 Task: Add the action, sort the to do list when every Thursday by age in ascending order.
Action: Mouse moved to (272, 148)
Screenshot: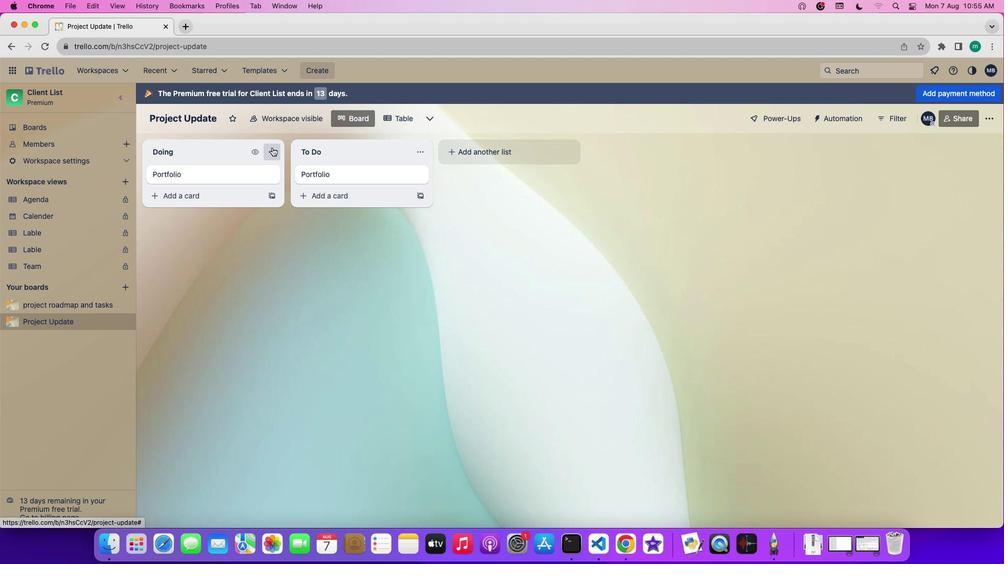 
Action: Mouse pressed left at (272, 148)
Screenshot: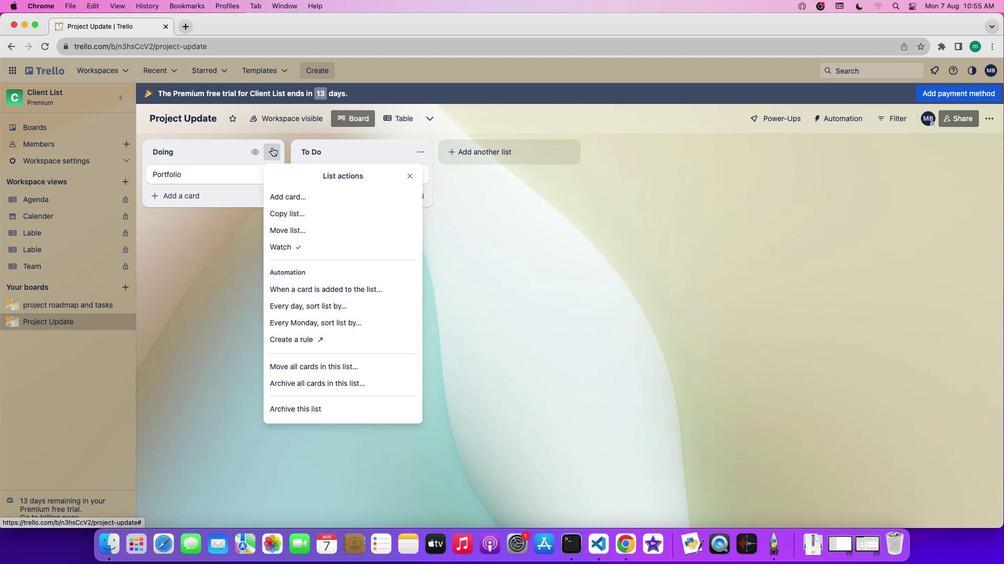 
Action: Mouse moved to (325, 317)
Screenshot: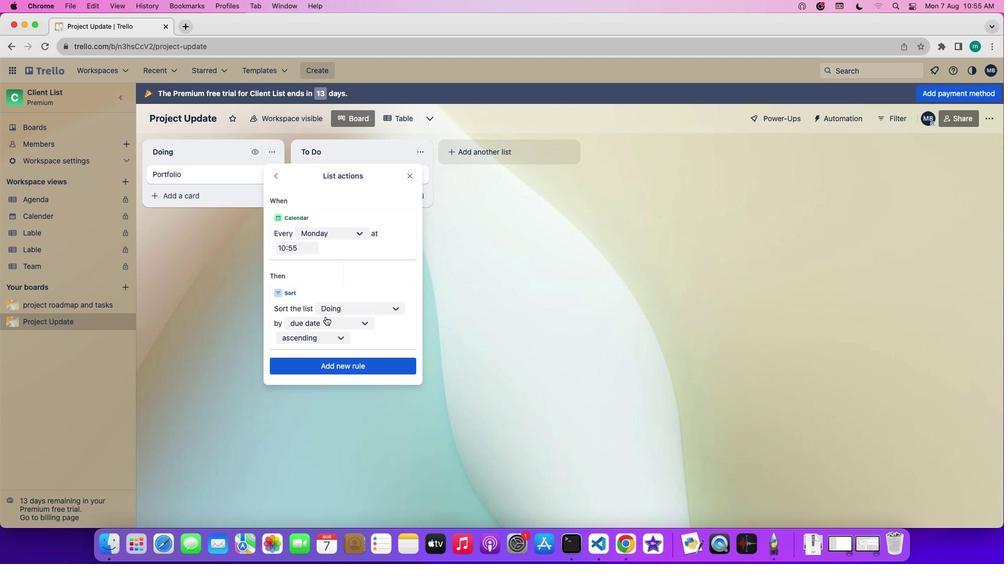 
Action: Mouse pressed left at (325, 317)
Screenshot: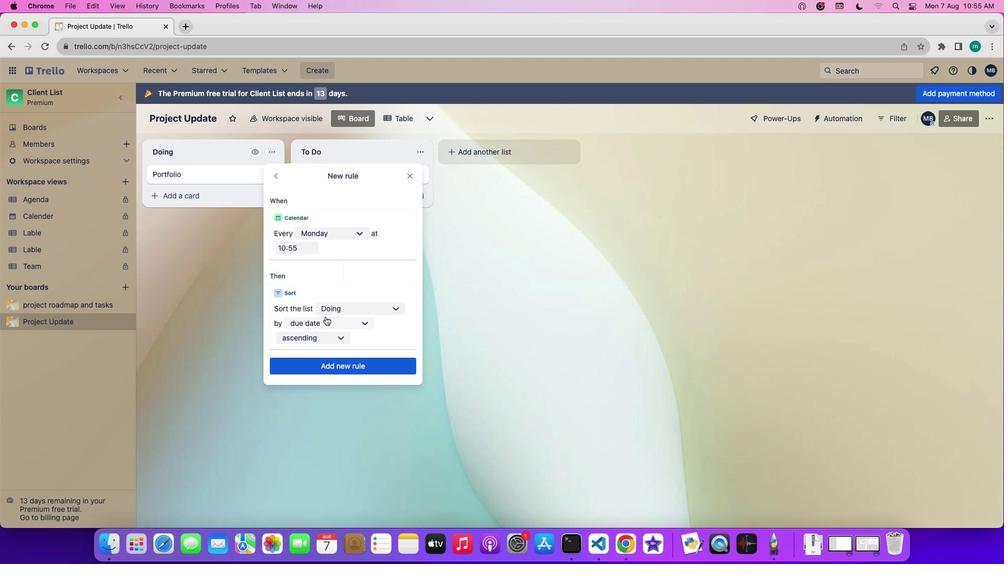 
Action: Mouse moved to (333, 229)
Screenshot: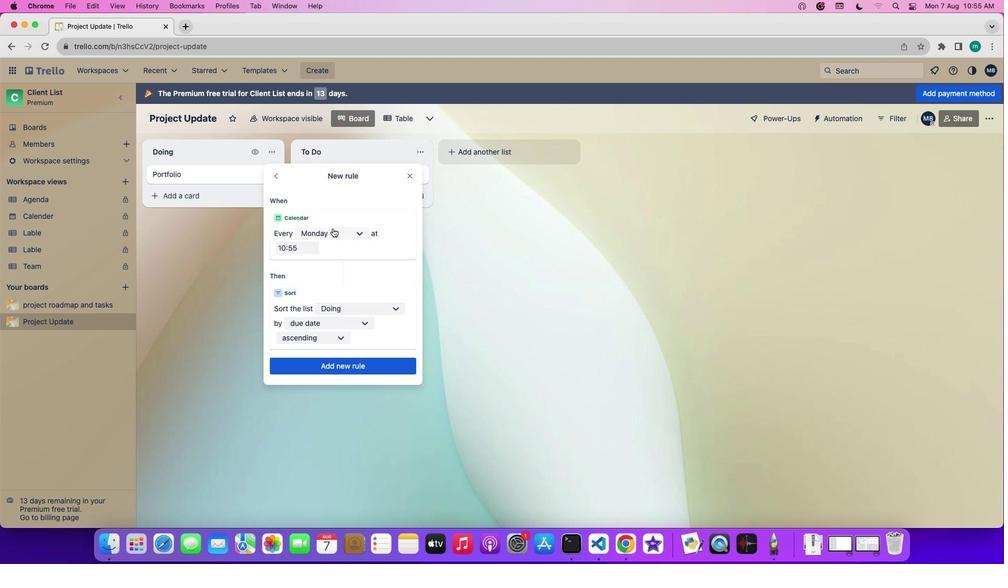 
Action: Mouse pressed left at (333, 229)
Screenshot: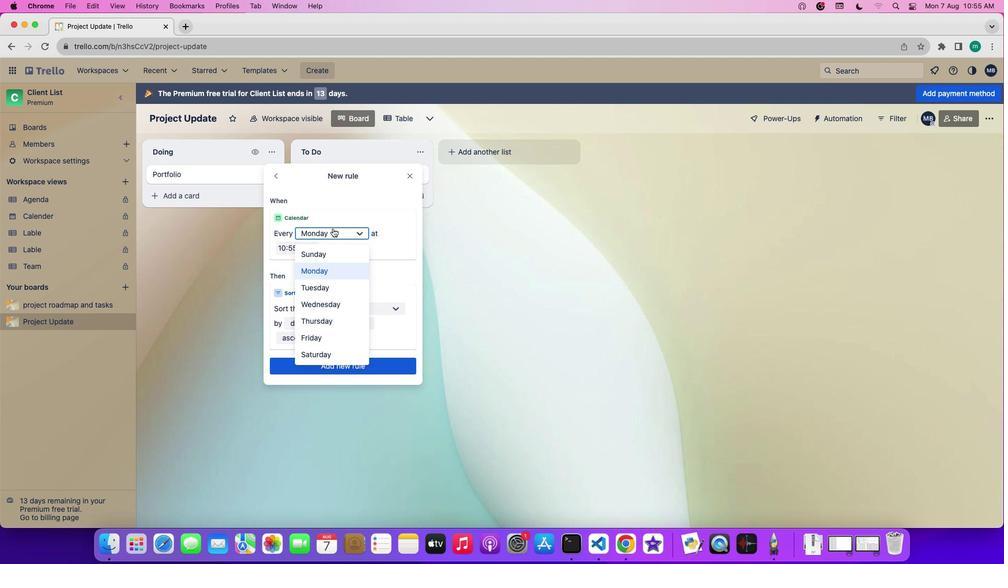 
Action: Mouse moved to (336, 317)
Screenshot: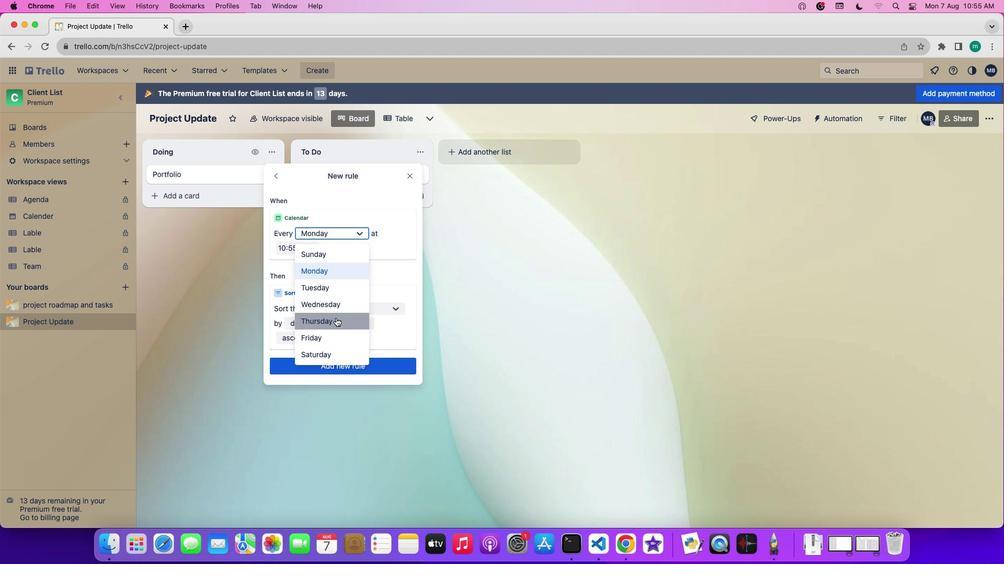 
Action: Mouse pressed left at (336, 317)
Screenshot: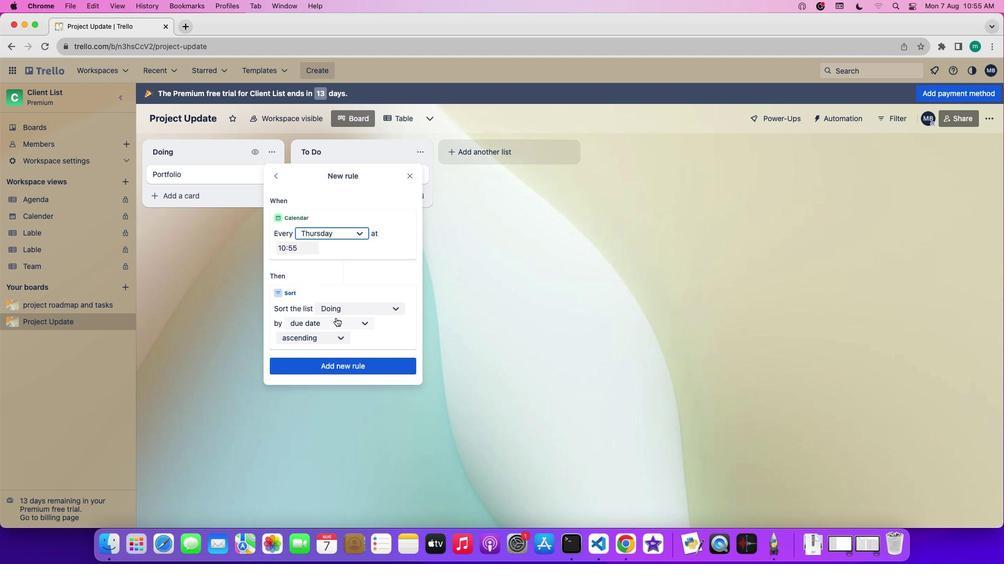 
Action: Mouse moved to (346, 307)
Screenshot: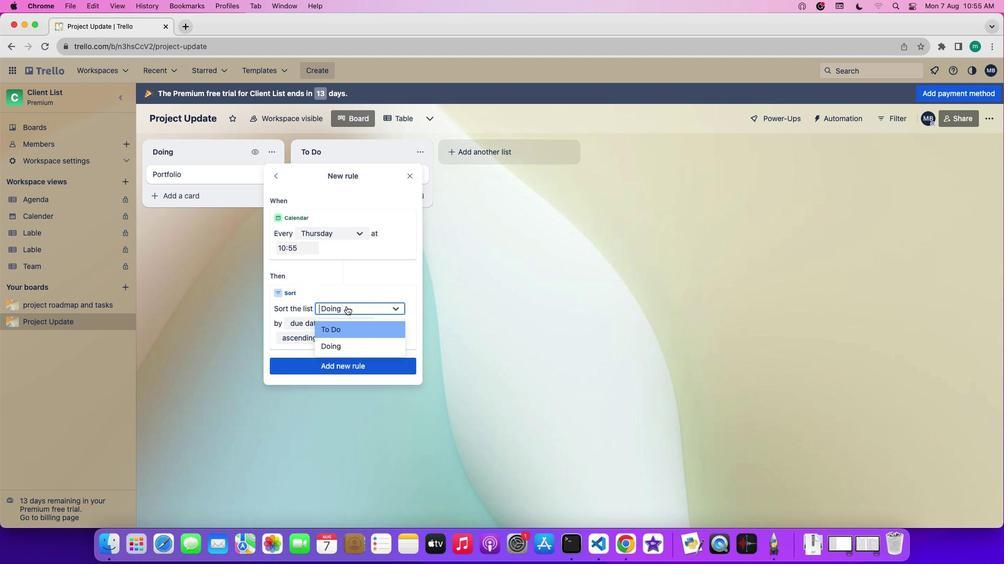 
Action: Mouse pressed left at (346, 307)
Screenshot: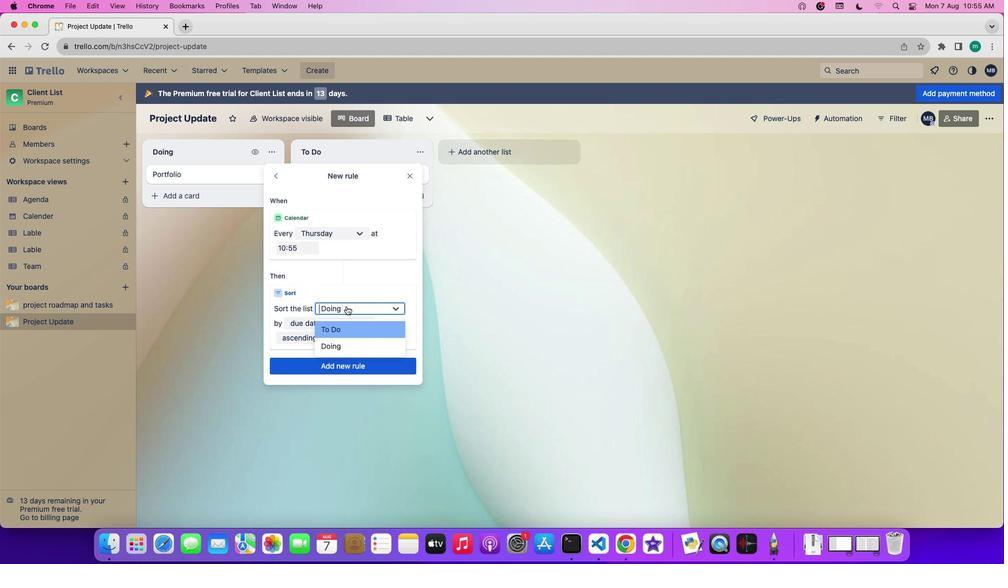 
Action: Mouse moved to (348, 325)
Screenshot: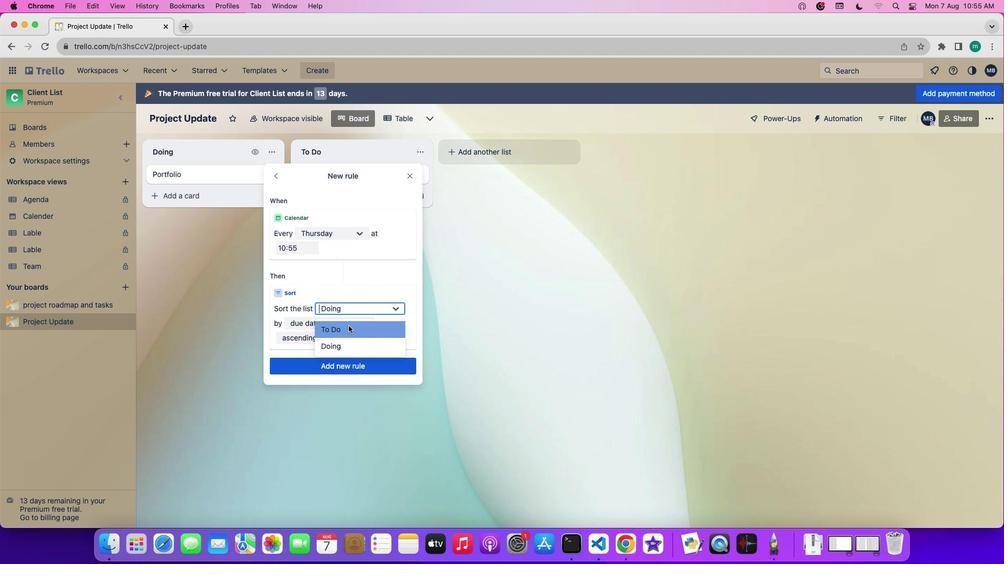 
Action: Mouse pressed left at (348, 325)
Screenshot: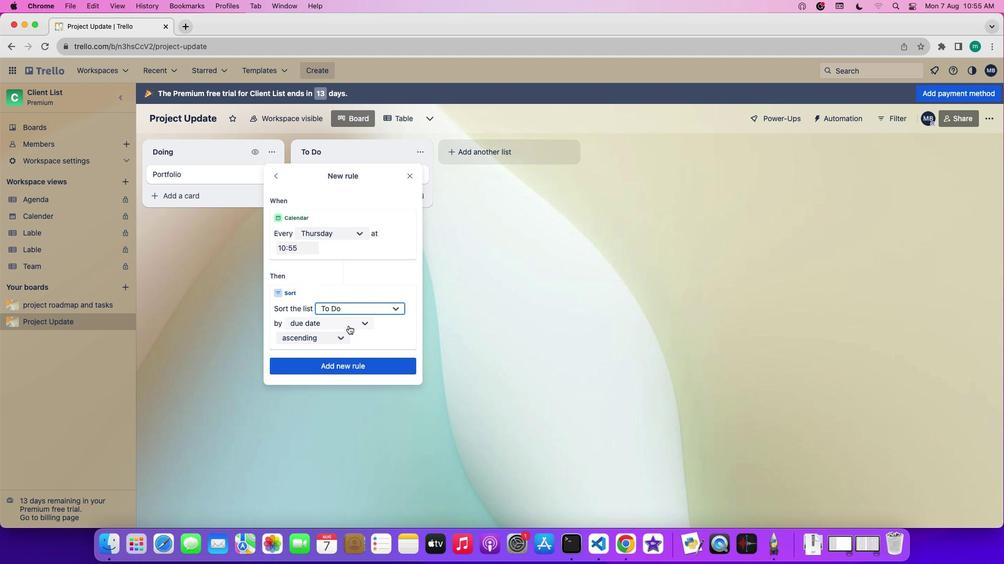 
Action: Mouse moved to (344, 322)
Screenshot: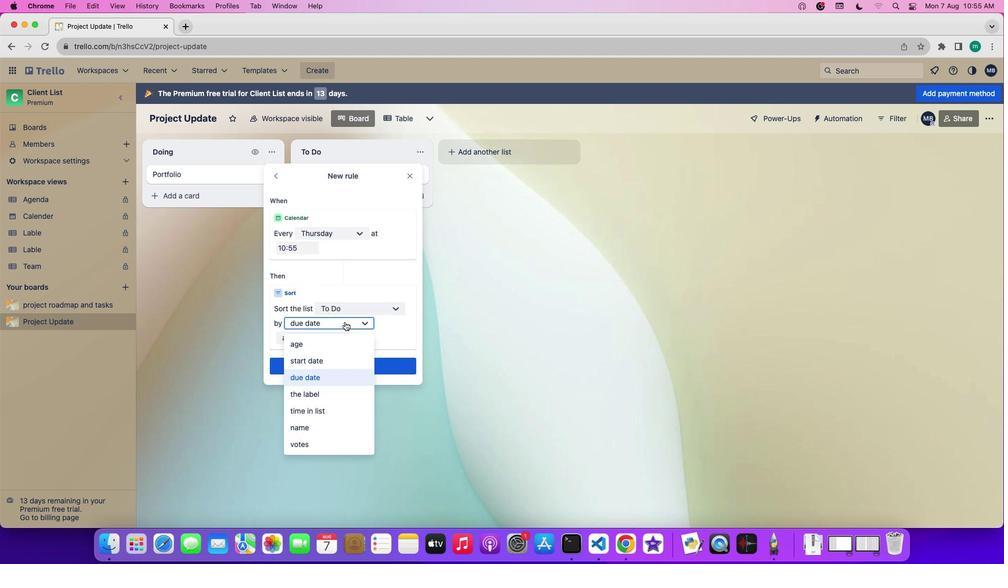 
Action: Mouse pressed left at (344, 322)
Screenshot: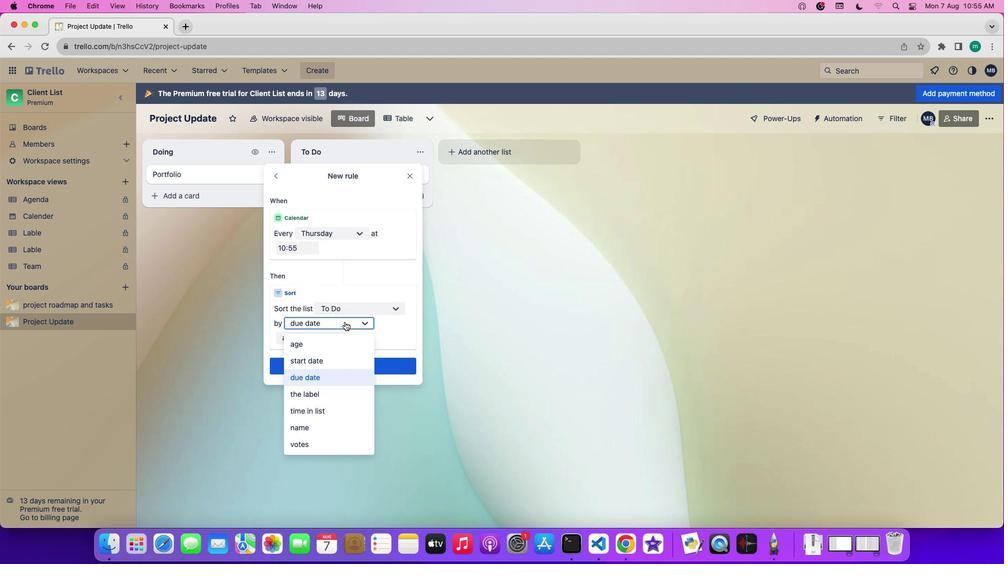 
Action: Mouse moved to (337, 348)
Screenshot: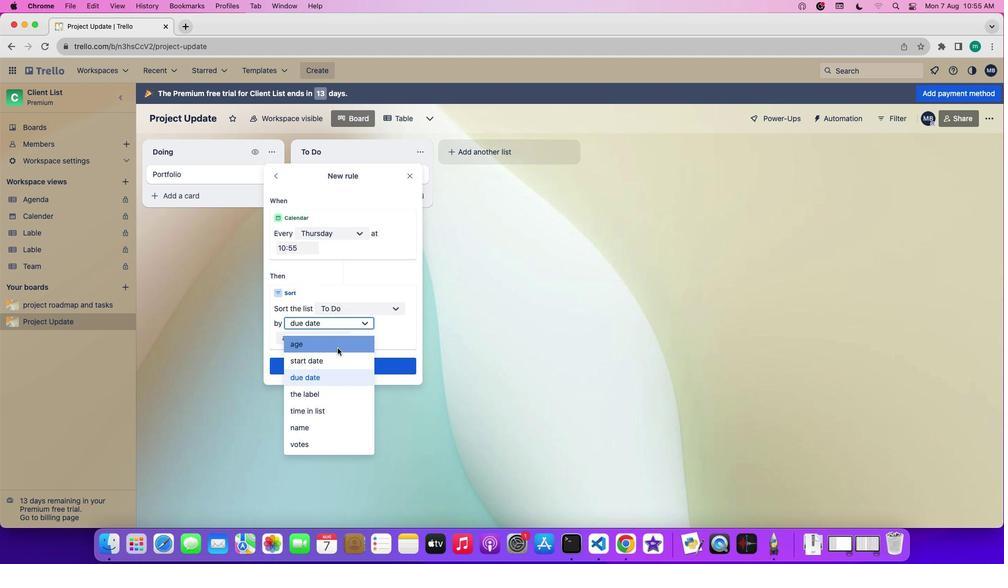 
Action: Mouse pressed left at (337, 348)
Screenshot: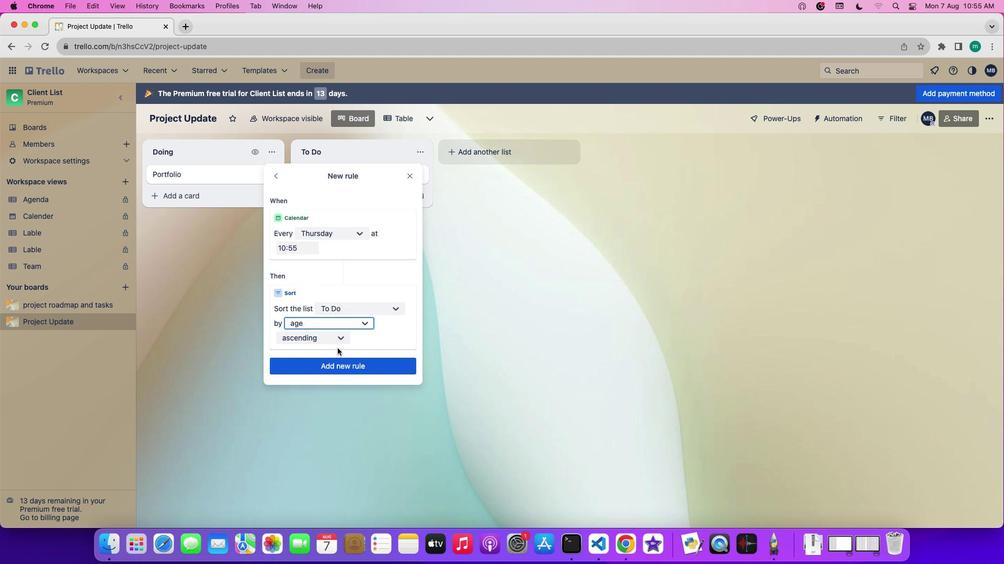 
Action: Mouse moved to (334, 341)
Screenshot: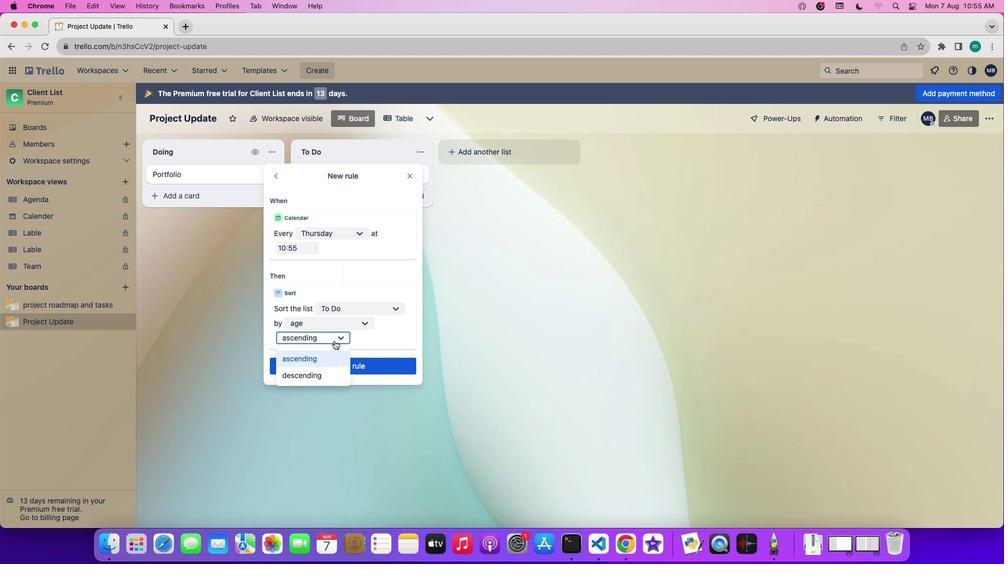 
Action: Mouse pressed left at (334, 341)
Screenshot: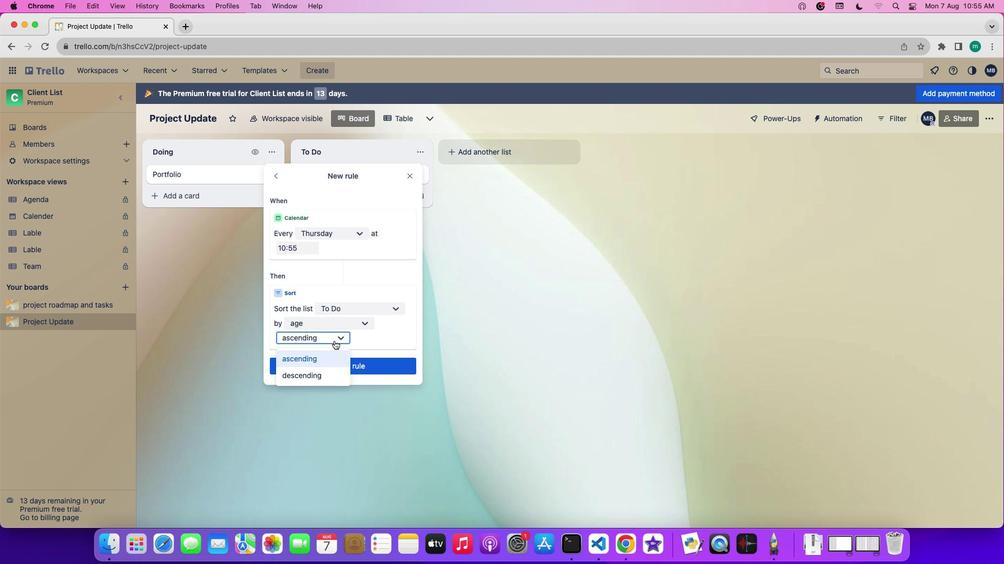 
Action: Mouse moved to (332, 359)
Screenshot: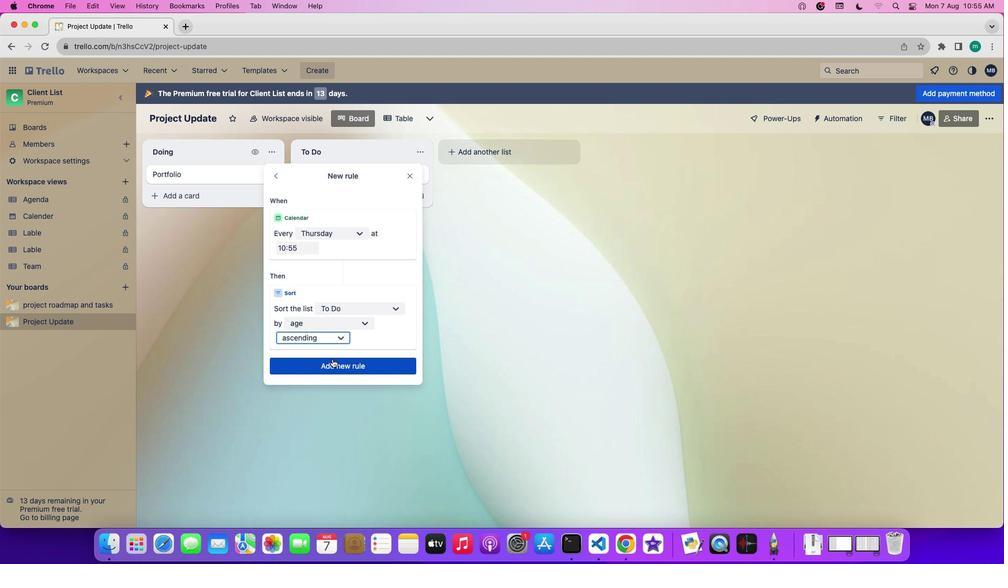 
Action: Mouse pressed left at (332, 359)
Screenshot: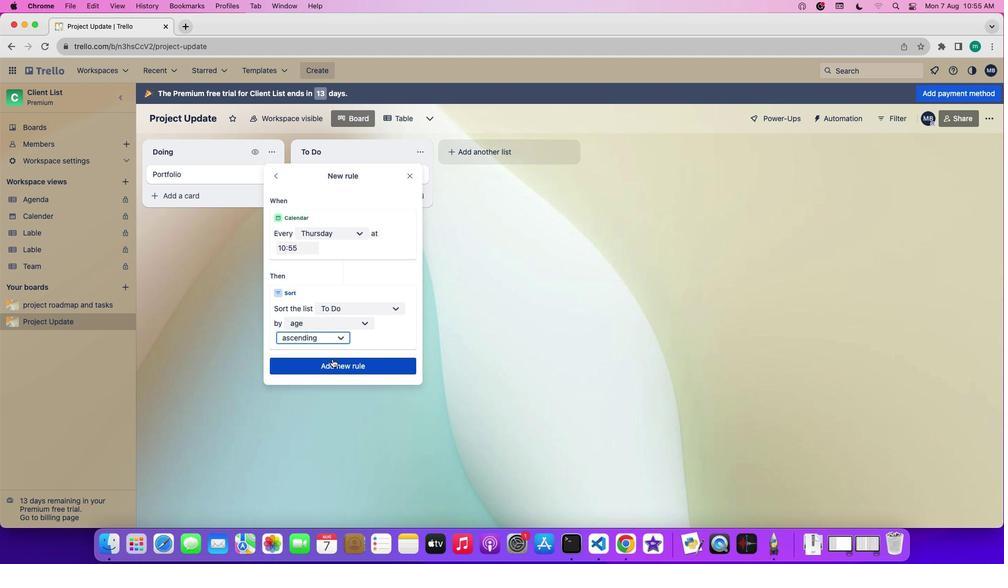 
